 Task: Review all emails in the 'Important' label.
Action: Mouse moved to (13, 191)
Screenshot: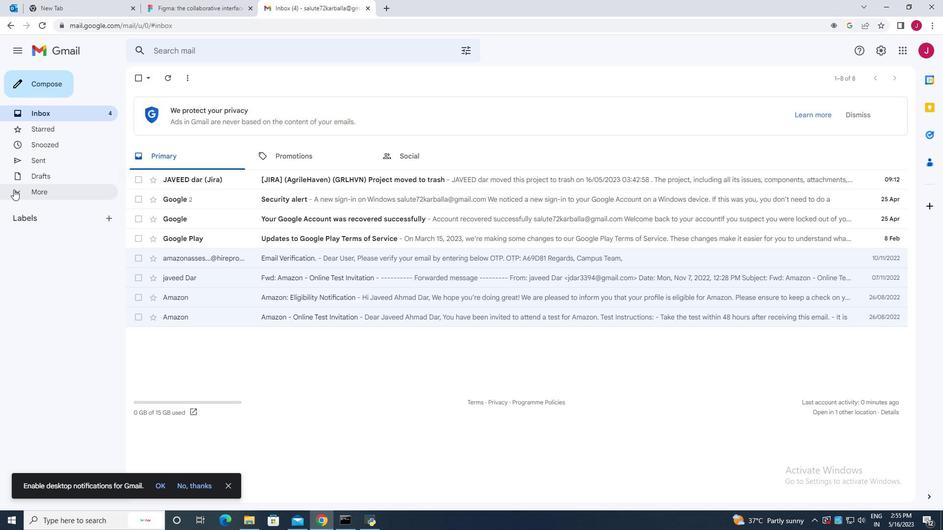 
Action: Mouse pressed left at (13, 191)
Screenshot: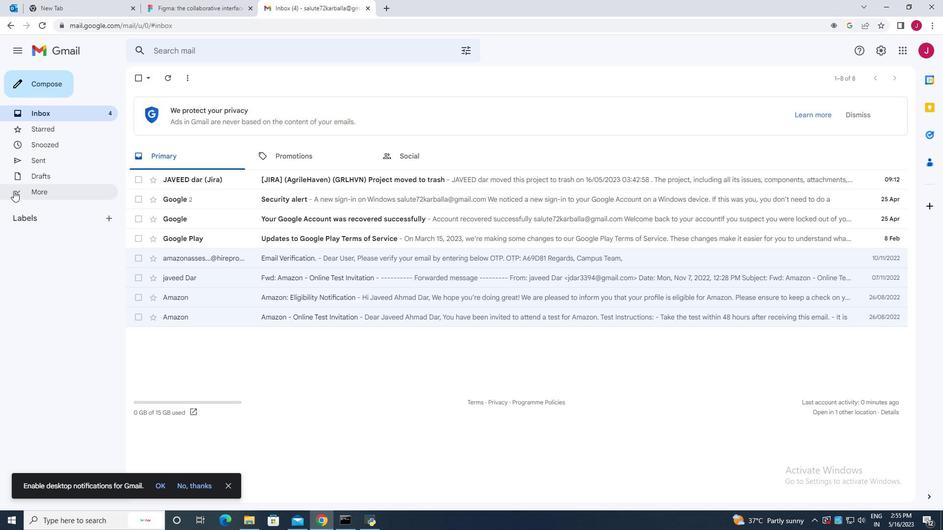 
Action: Mouse moved to (68, 209)
Screenshot: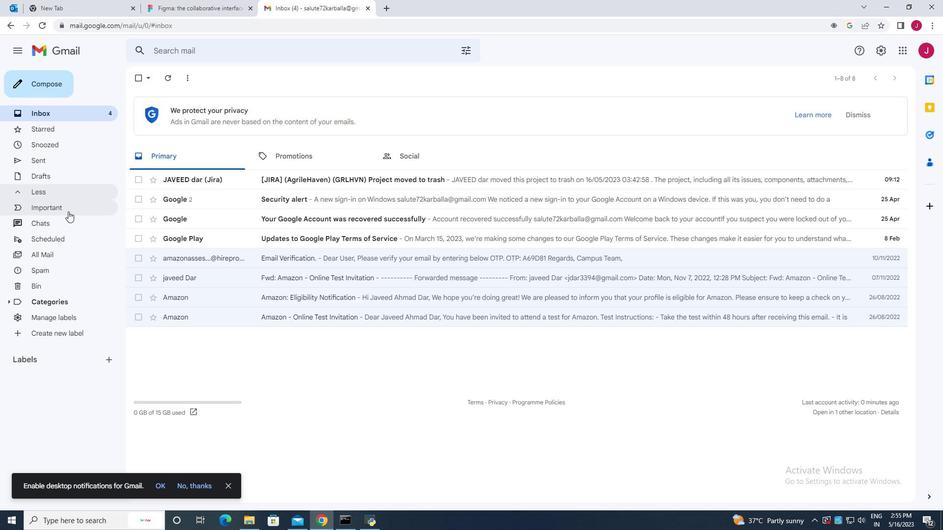 
Action: Mouse pressed left at (68, 209)
Screenshot: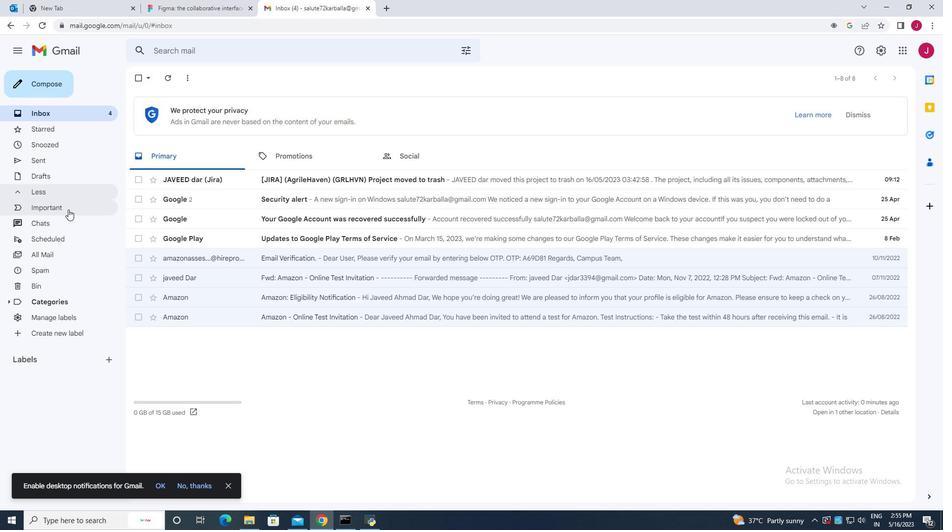 
Action: Mouse moved to (139, 126)
Screenshot: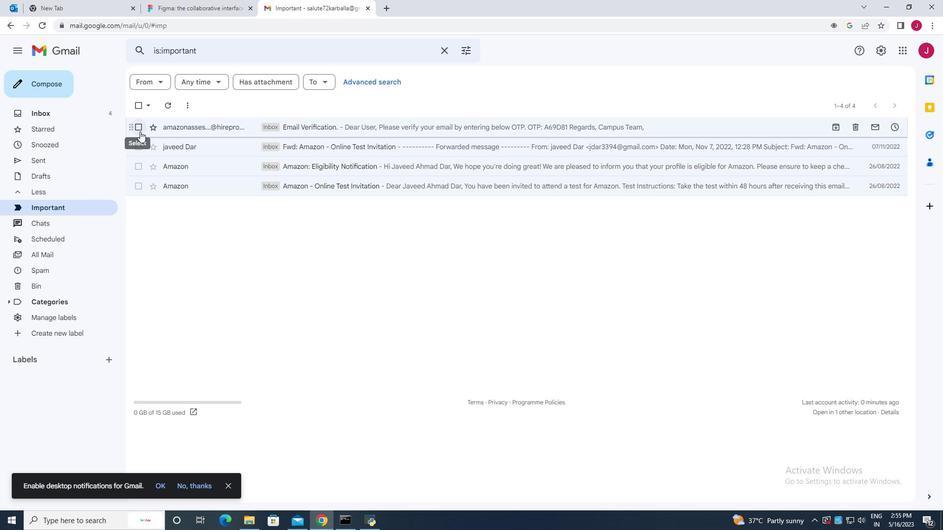 
Action: Mouse pressed left at (139, 126)
Screenshot: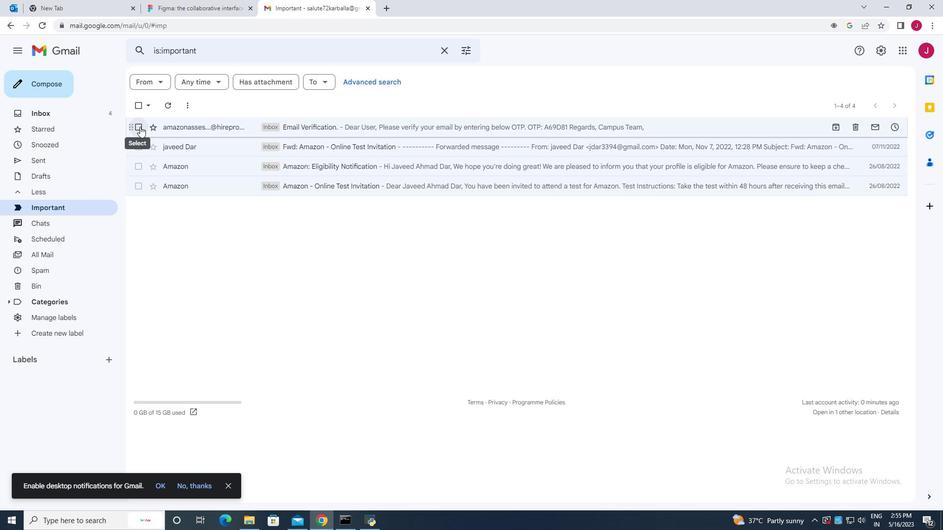 
Action: Mouse moved to (138, 145)
Screenshot: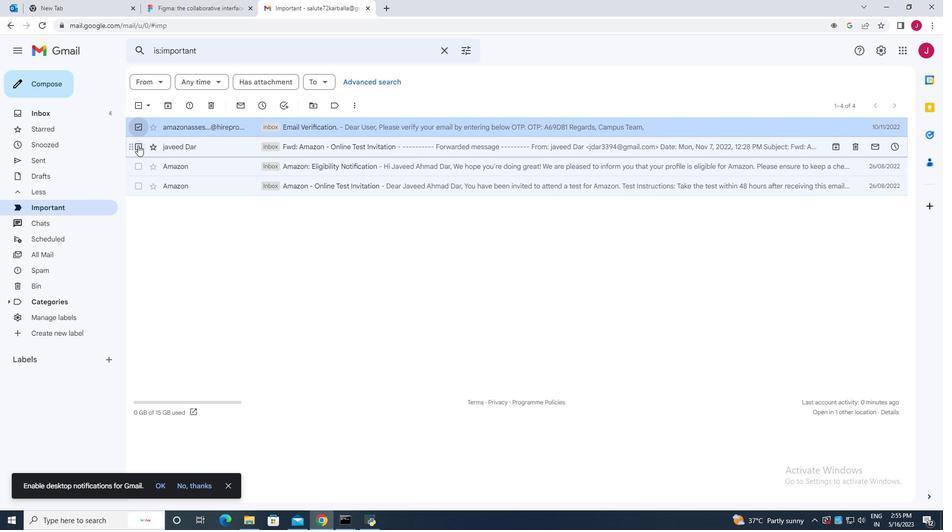 
Action: Mouse pressed left at (138, 145)
Screenshot: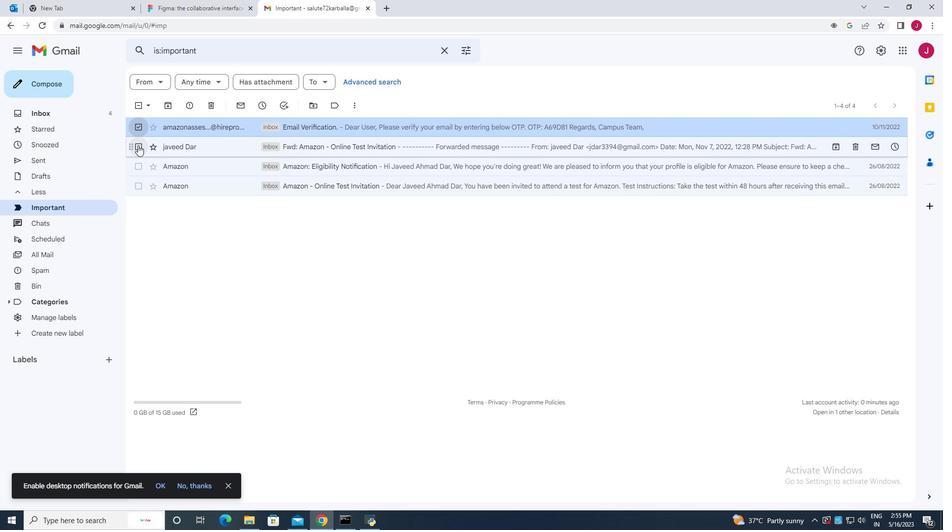 
Action: Mouse moved to (137, 162)
Screenshot: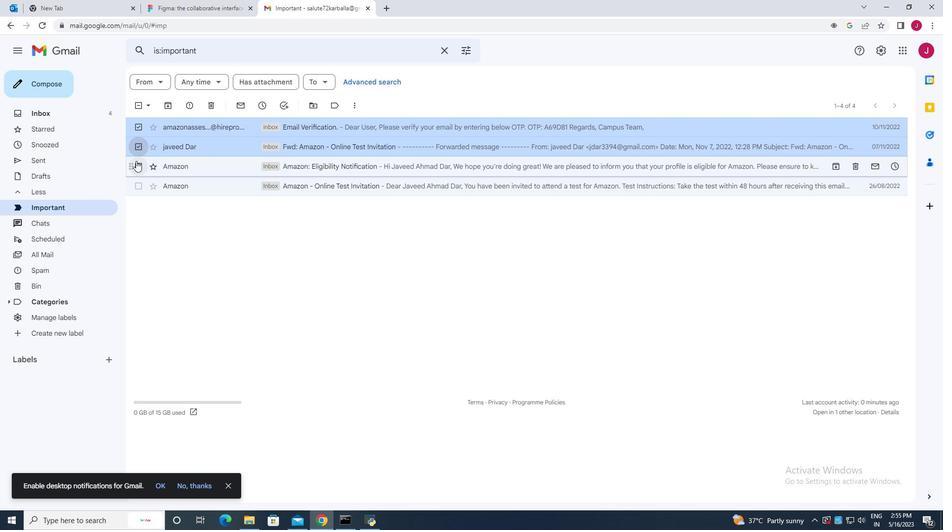 
Action: Mouse pressed left at (137, 162)
Screenshot: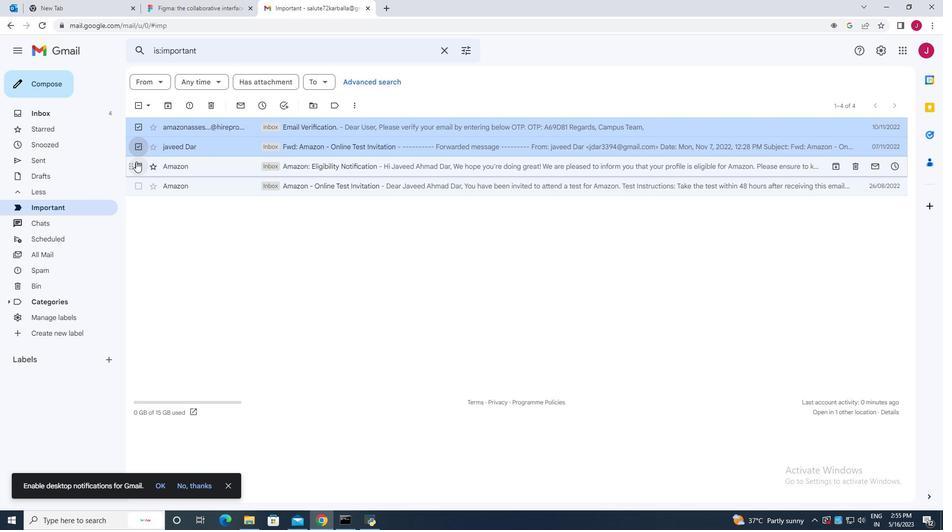
Action: Mouse moved to (137, 185)
Screenshot: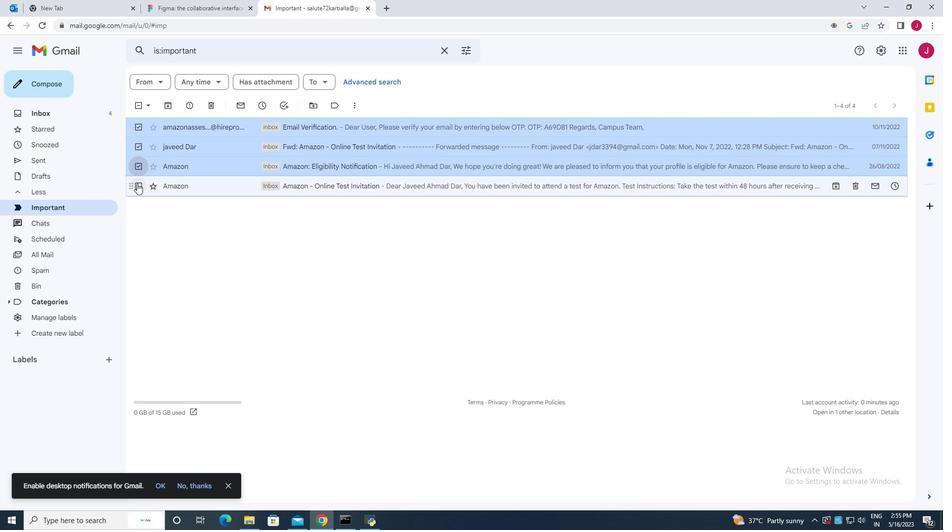 
Action: Mouse pressed left at (137, 185)
Screenshot: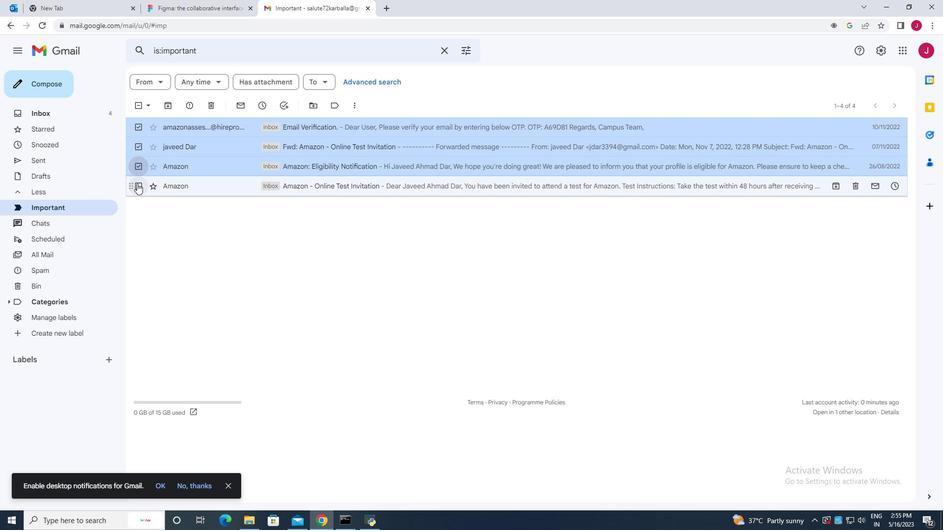 
Action: Mouse moved to (154, 186)
Screenshot: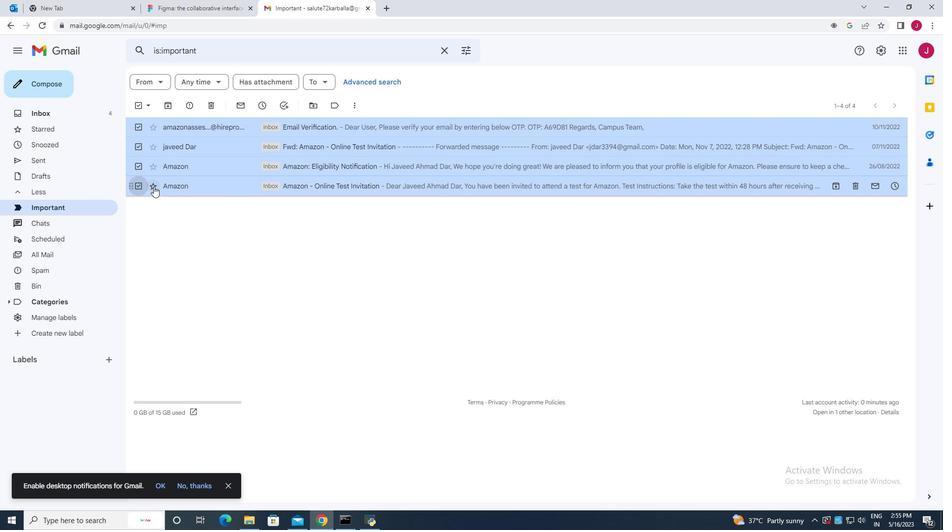 
Action: Mouse pressed left at (154, 186)
Screenshot: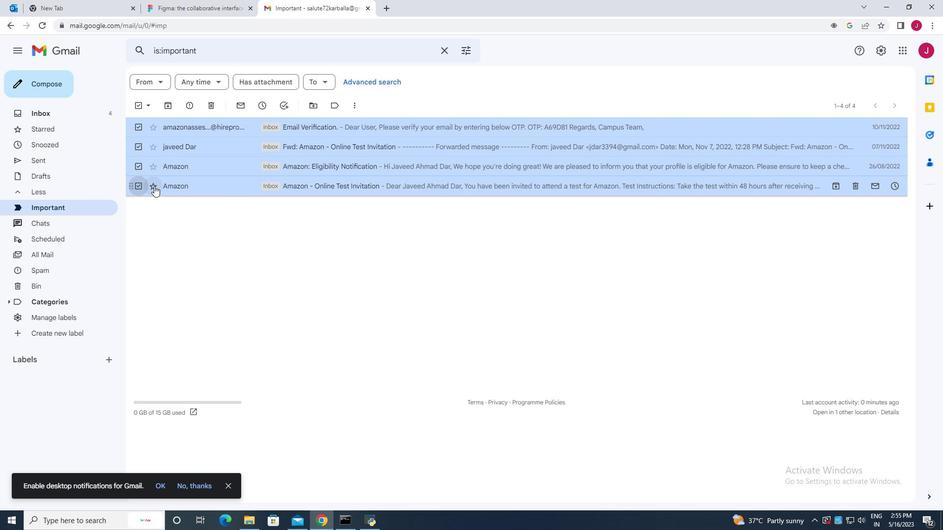 
Action: Mouse moved to (153, 167)
Screenshot: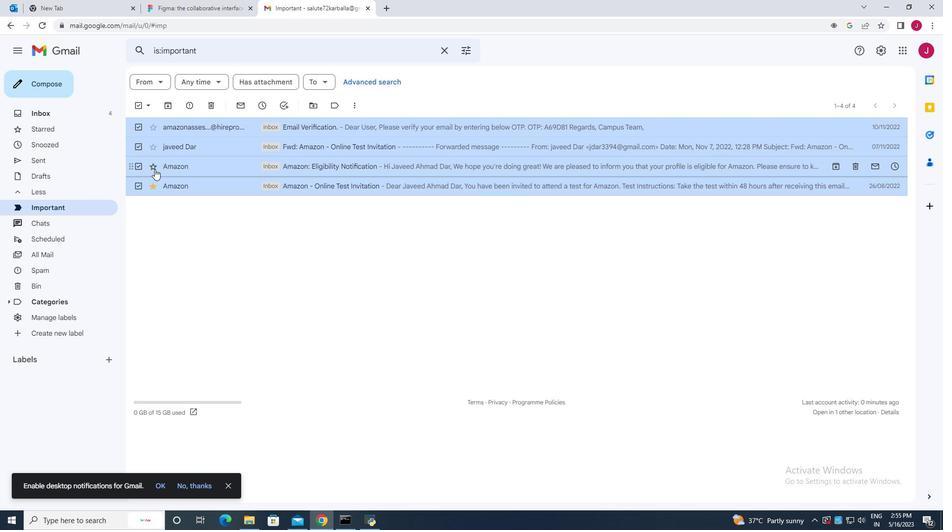 
Action: Mouse pressed left at (153, 167)
Screenshot: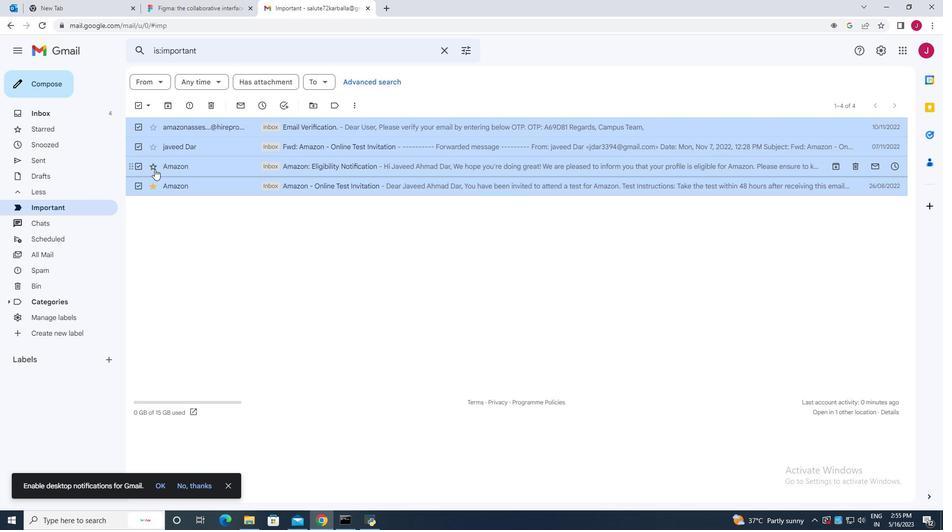 
Action: Mouse moved to (153, 141)
Screenshot: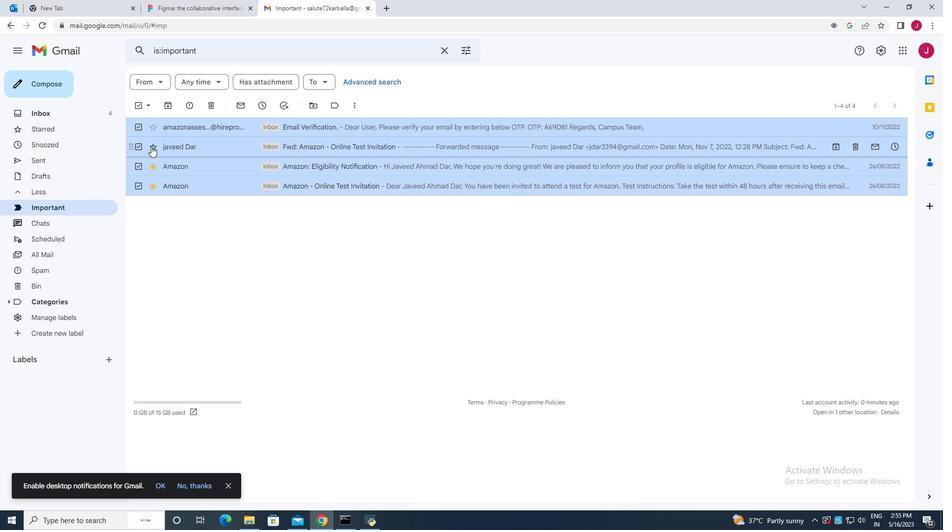 
Action: Mouse pressed left at (153, 141)
Screenshot: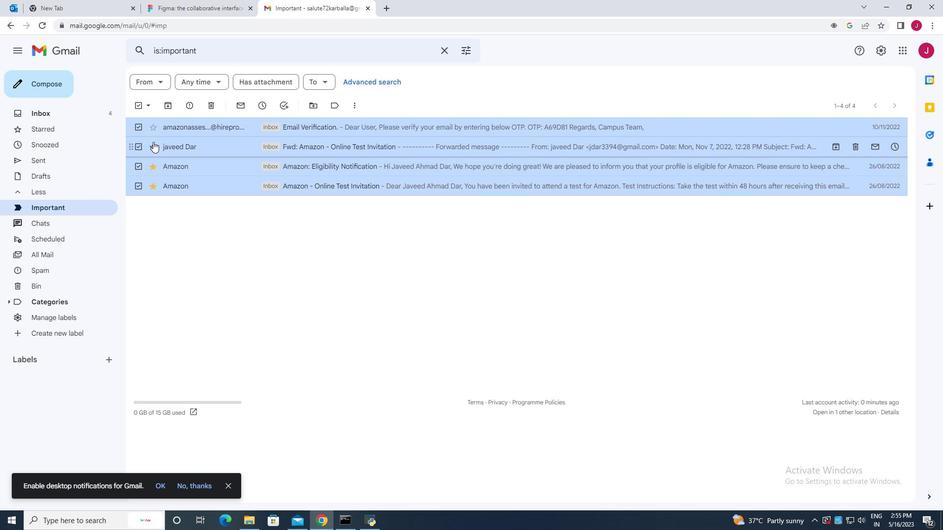 
Action: Mouse moved to (10, 25)
Screenshot: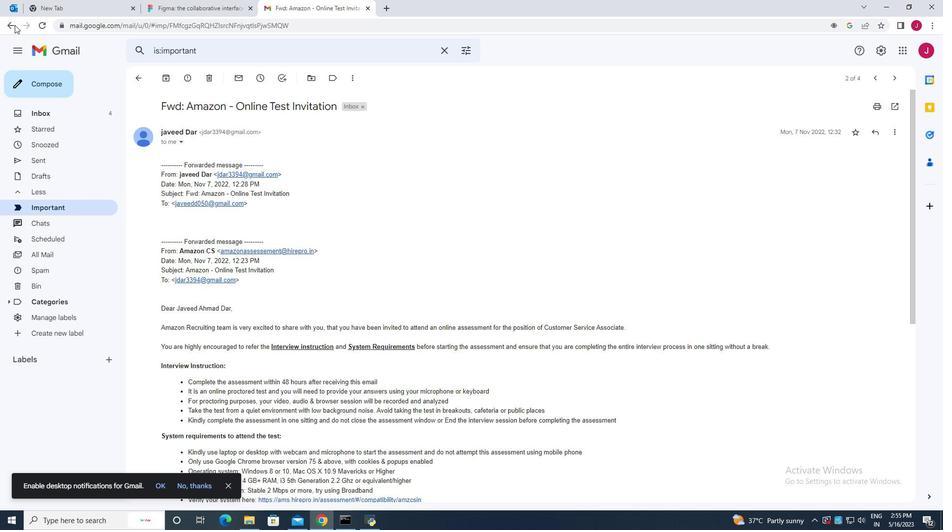 
Action: Mouse pressed left at (10, 25)
Screenshot: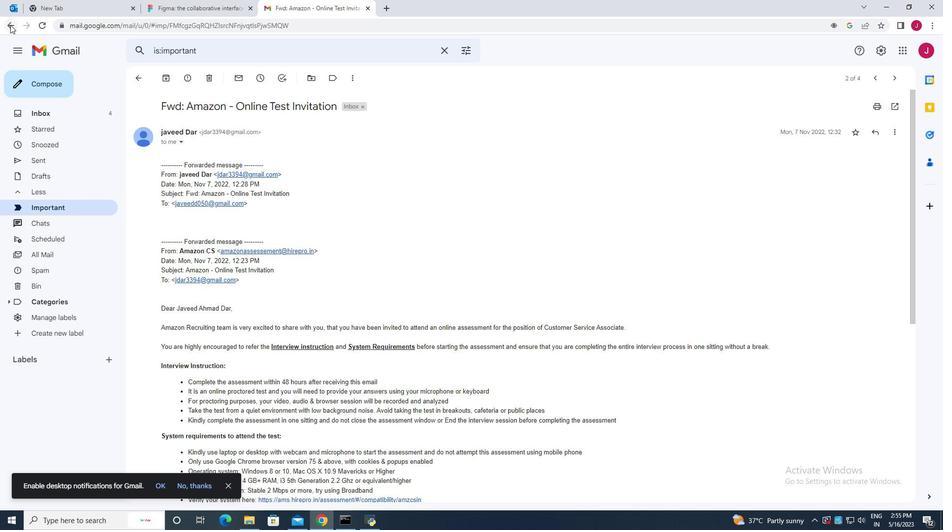 
Action: Mouse moved to (154, 143)
Screenshot: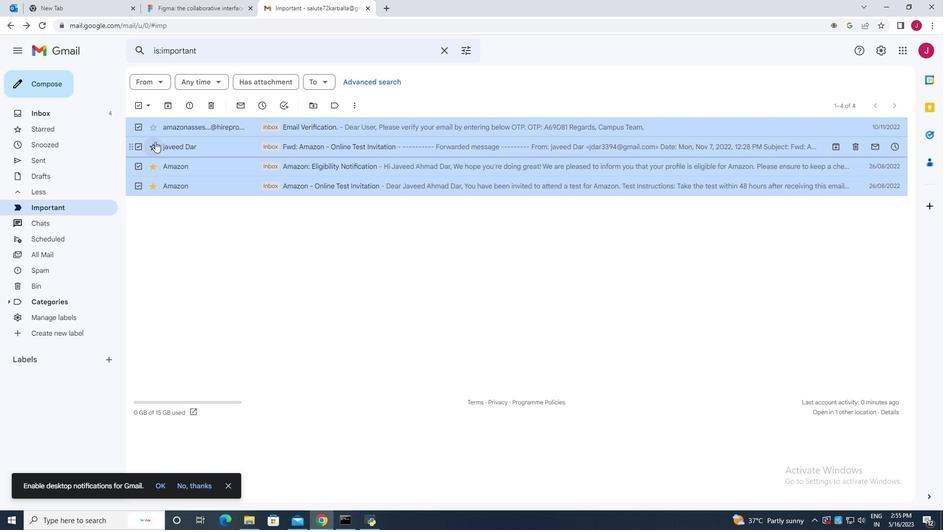 
Action: Mouse pressed left at (154, 143)
Screenshot: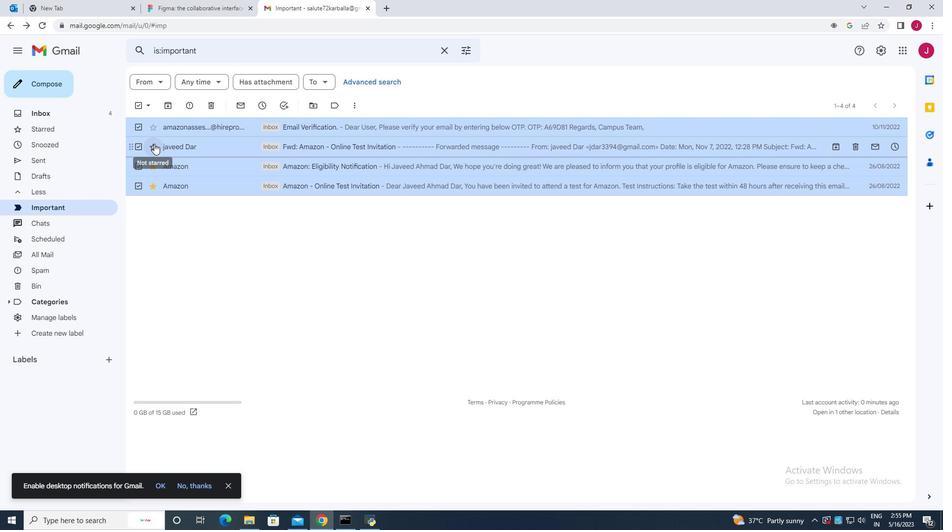 
Action: Mouse moved to (151, 127)
Screenshot: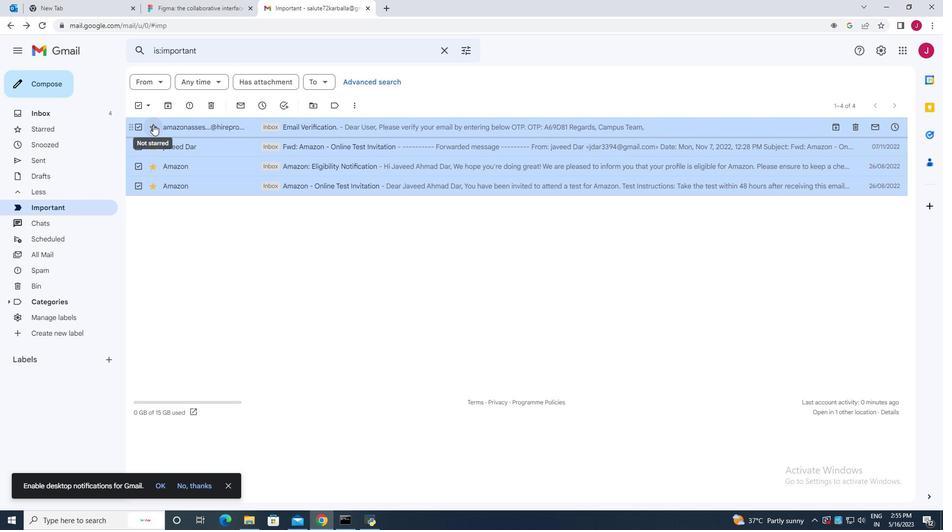 
Action: Mouse pressed left at (151, 127)
Screenshot: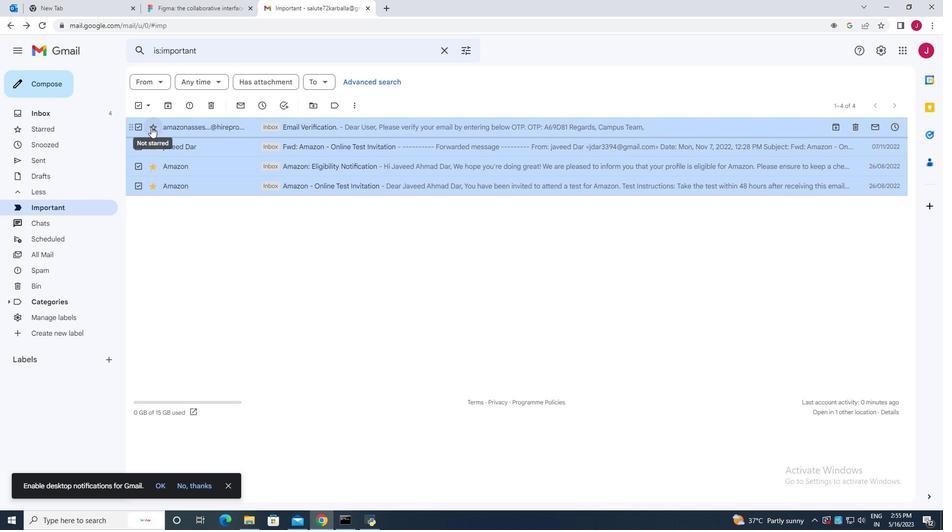 
Action: Mouse moved to (84, 108)
Screenshot: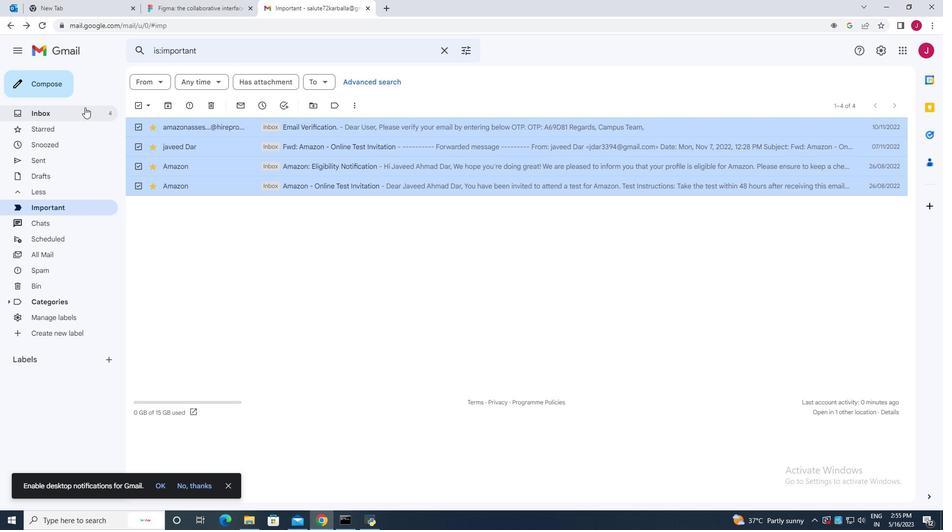 
Action: Mouse pressed left at (84, 108)
Screenshot: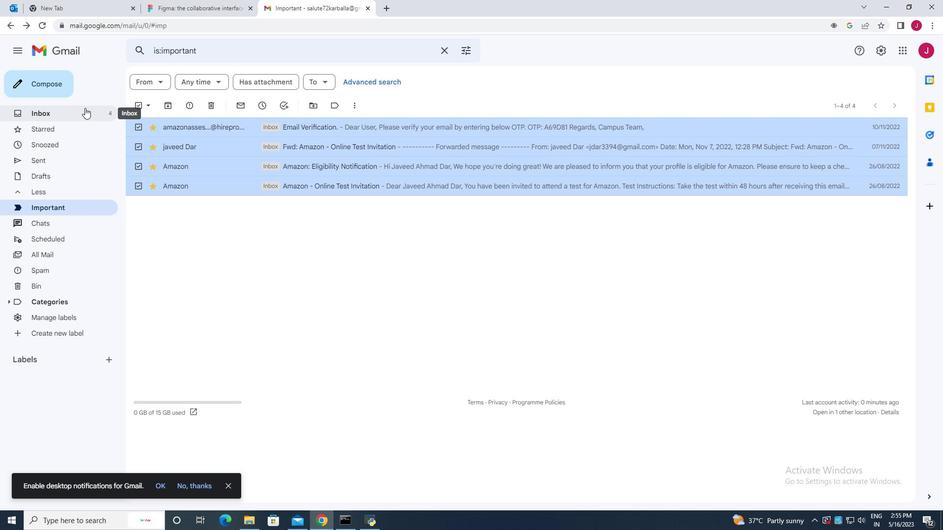 
Action: Mouse moved to (77, 113)
Screenshot: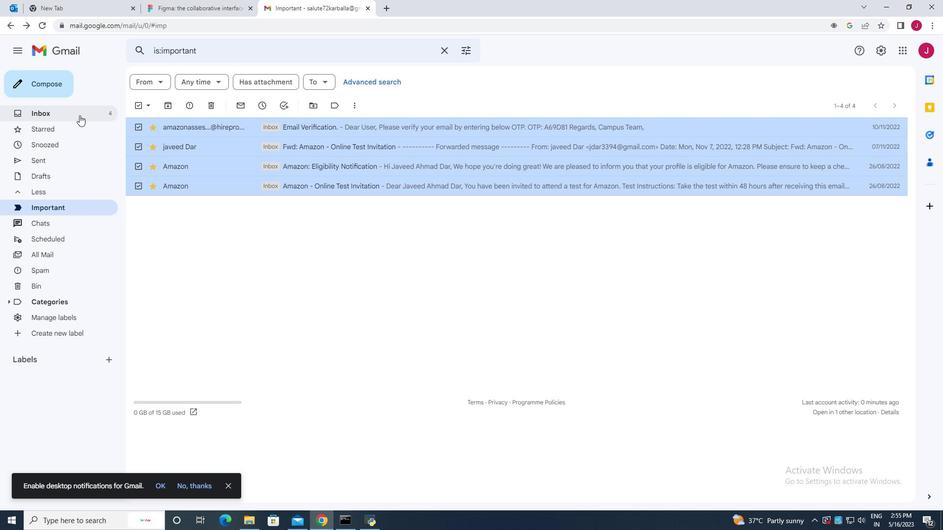 
Action: Mouse pressed left at (77, 113)
Screenshot: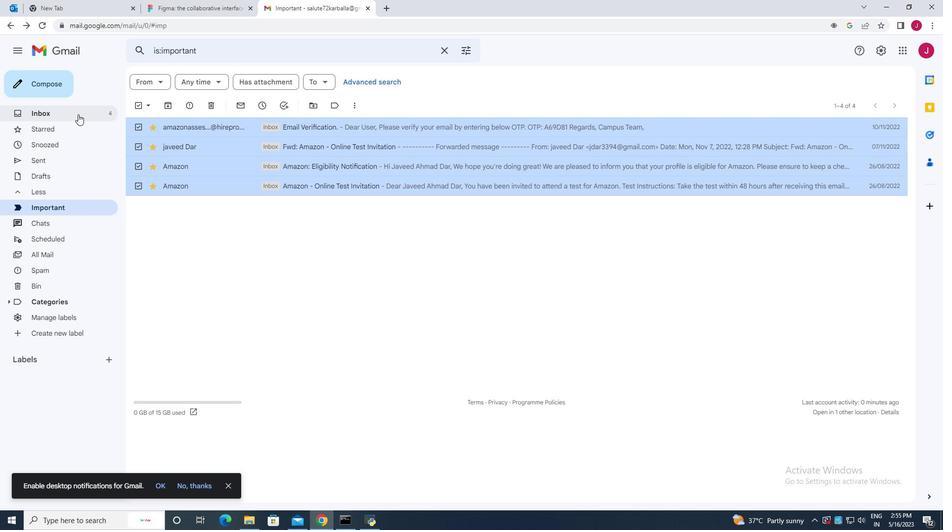 
Action: Mouse moved to (329, 359)
Screenshot: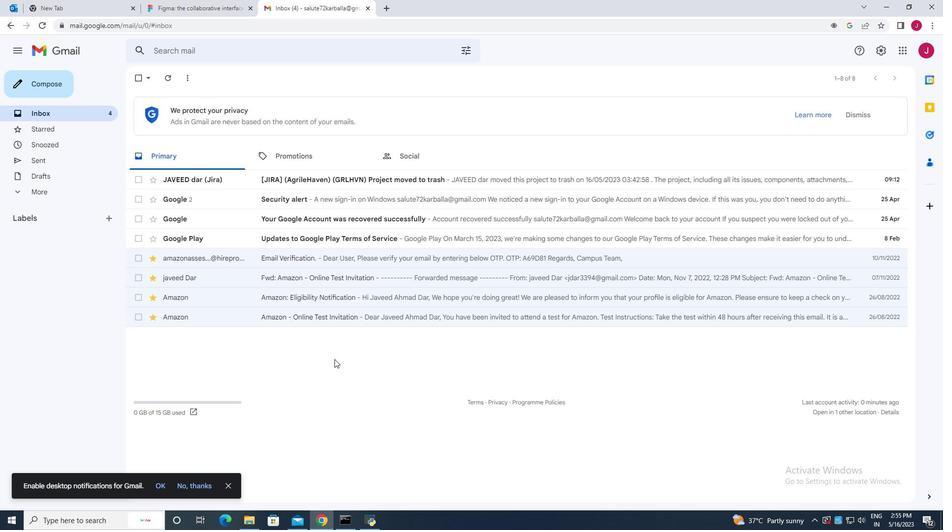 
